 Task: Create a sub task Design and Implement Solution for the task  Add support for offline mode in the app in the project TruTech , assign it to team member softage.9@softage.net and update the status of the sub task to  Completed , set the priority of the sub task to High.
Action: Mouse moved to (38, 315)
Screenshot: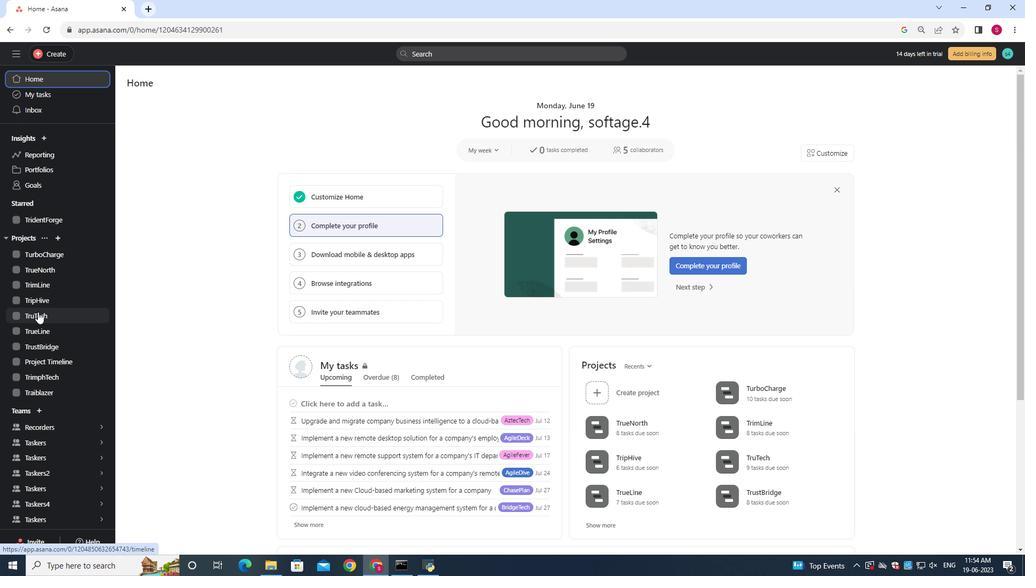 
Action: Mouse pressed left at (38, 315)
Screenshot: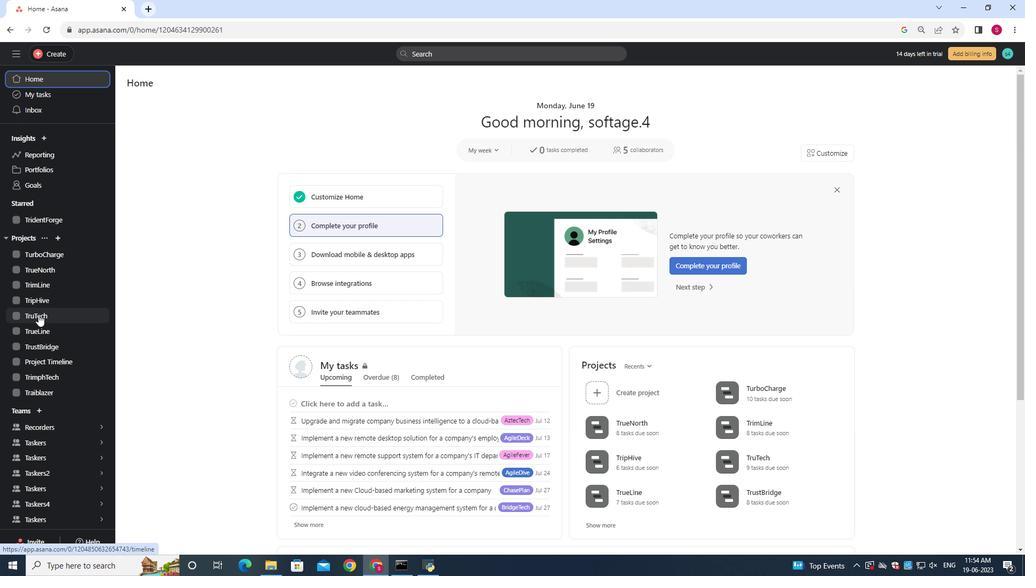 
Action: Mouse moved to (378, 238)
Screenshot: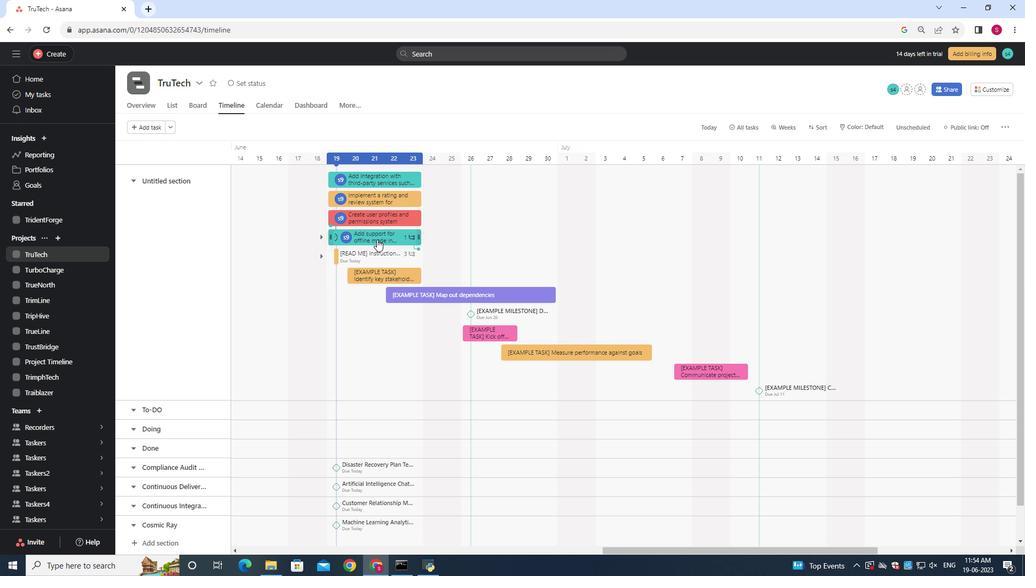 
Action: Mouse pressed left at (378, 238)
Screenshot: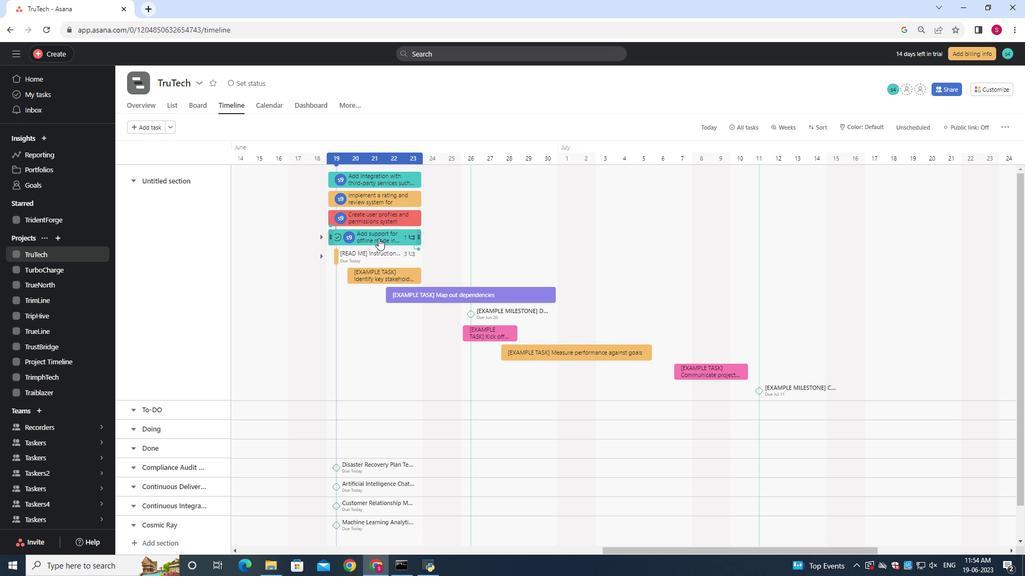 
Action: Mouse moved to (804, 318)
Screenshot: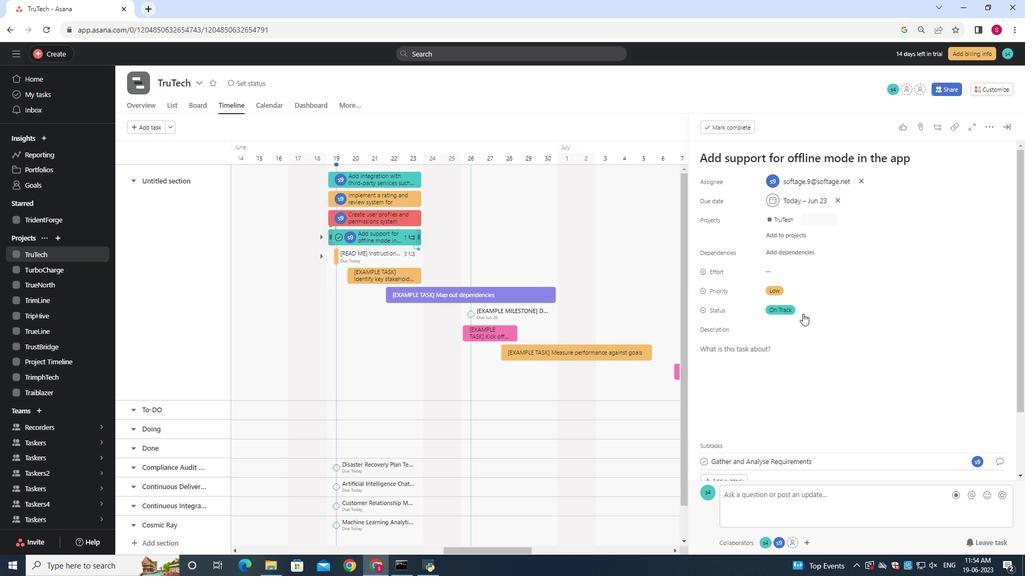 
Action: Mouse scrolled (804, 317) with delta (0, 0)
Screenshot: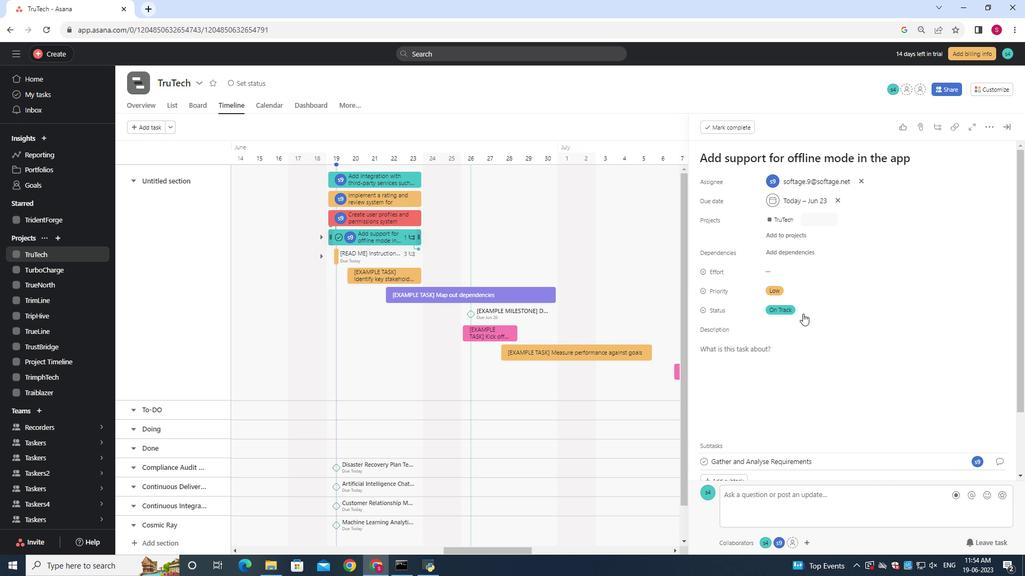 
Action: Mouse scrolled (804, 317) with delta (0, 0)
Screenshot: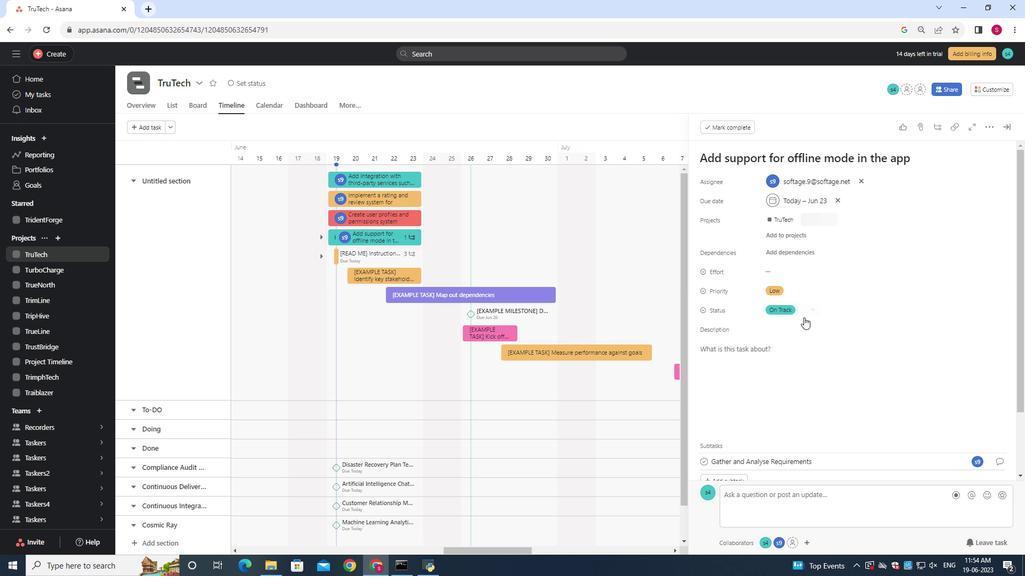 
Action: Mouse scrolled (804, 317) with delta (0, 0)
Screenshot: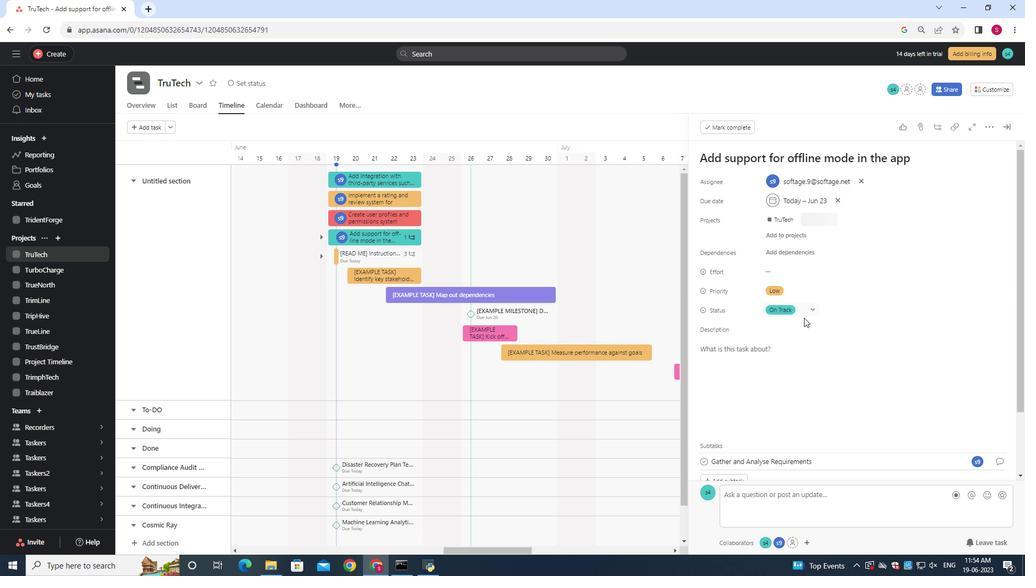 
Action: Mouse scrolled (804, 317) with delta (0, 0)
Screenshot: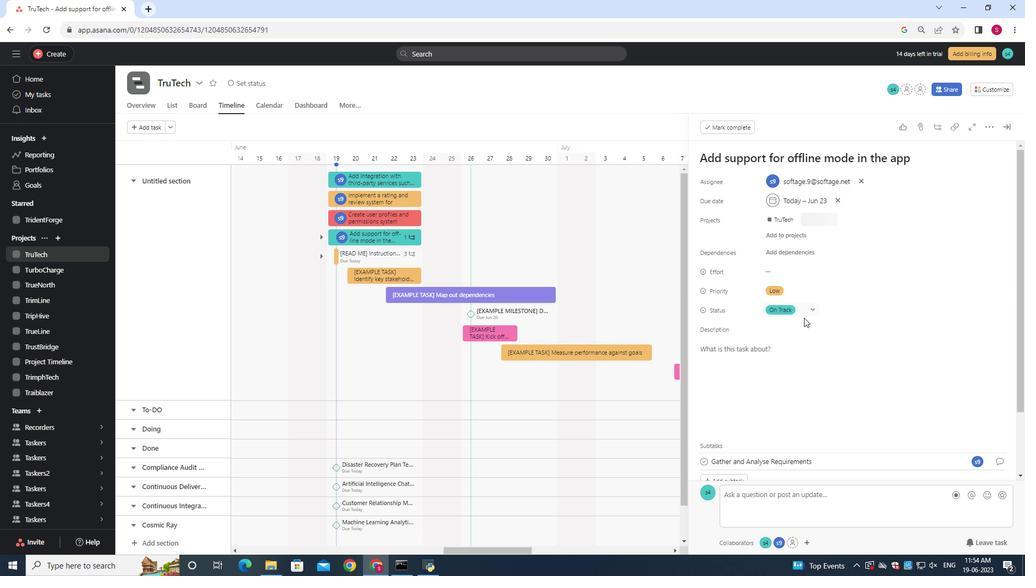 
Action: Mouse moved to (714, 407)
Screenshot: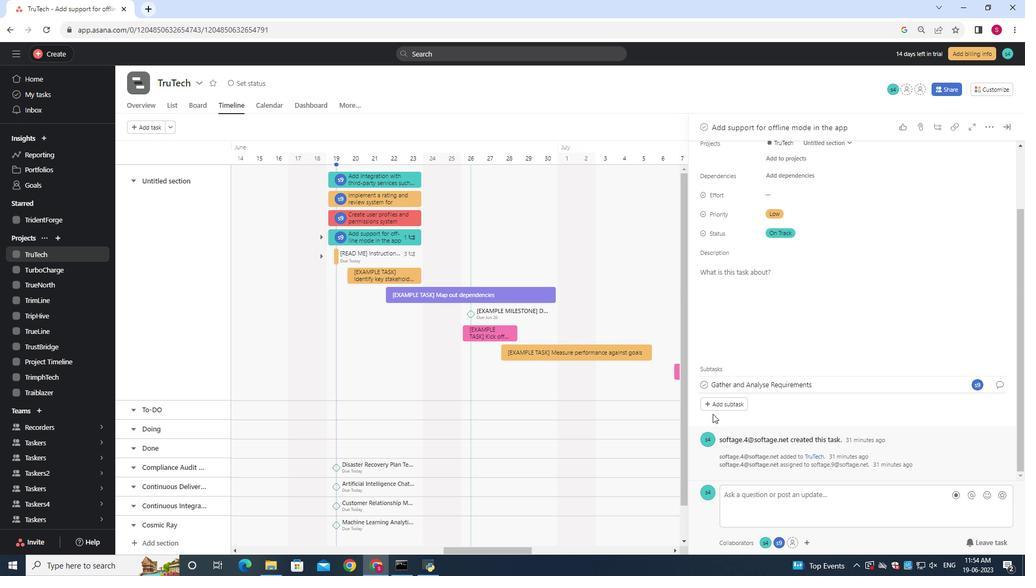 
Action: Mouse pressed left at (714, 407)
Screenshot: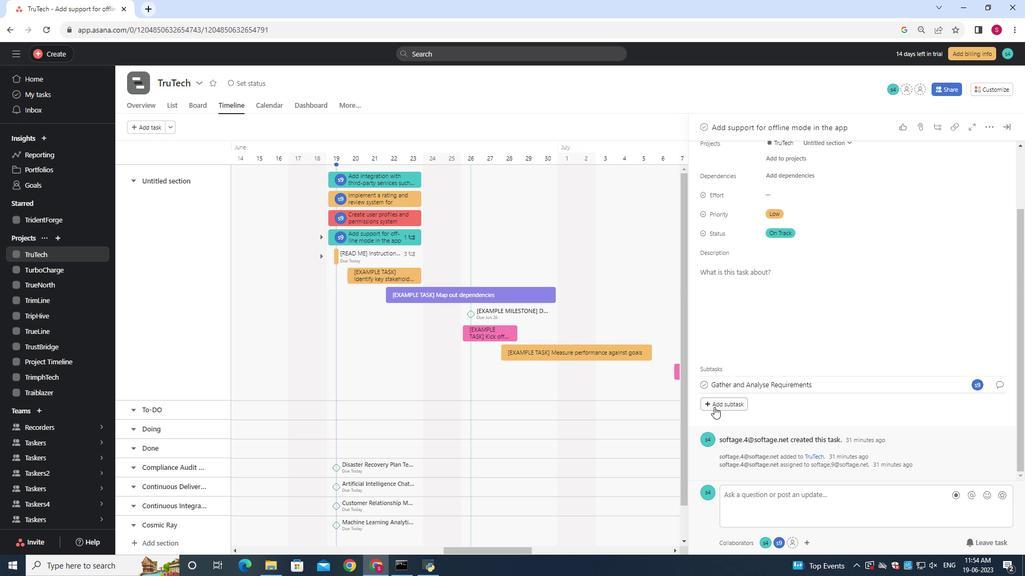 
Action: Mouse moved to (715, 406)
Screenshot: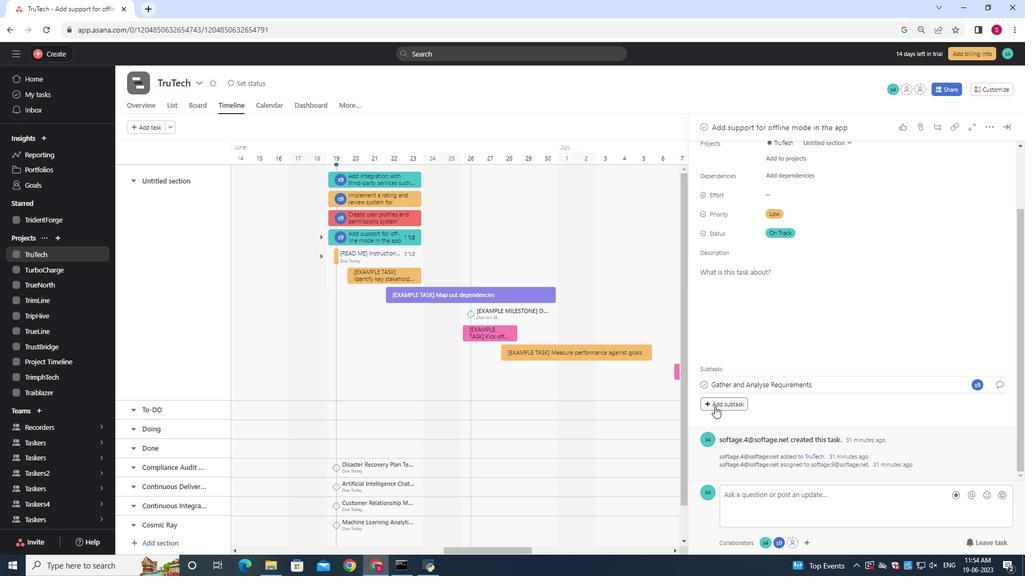 
Action: Key pressed <Key.shift>Design<Key.space>and<Key.space><Key.shift>Implement<Key.space><Key.shift>Solution
Screenshot: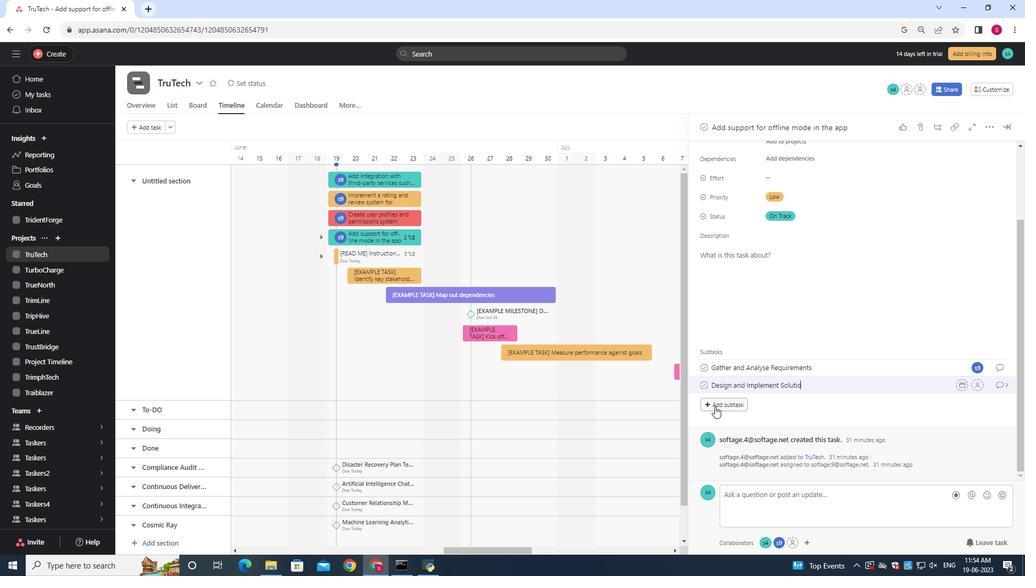 
Action: Mouse moved to (980, 387)
Screenshot: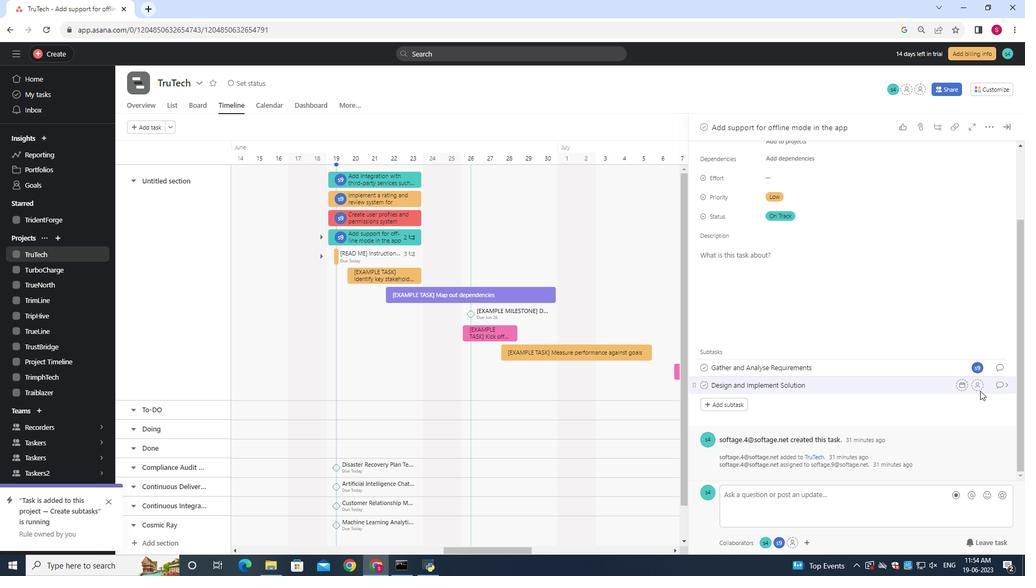 
Action: Mouse pressed left at (980, 387)
Screenshot: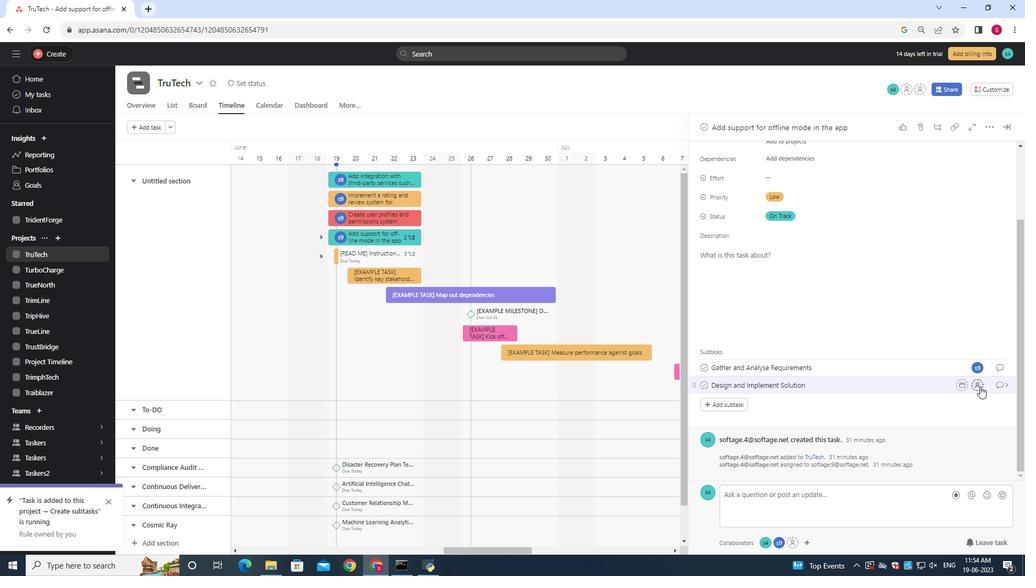 
Action: Mouse moved to (982, 388)
Screenshot: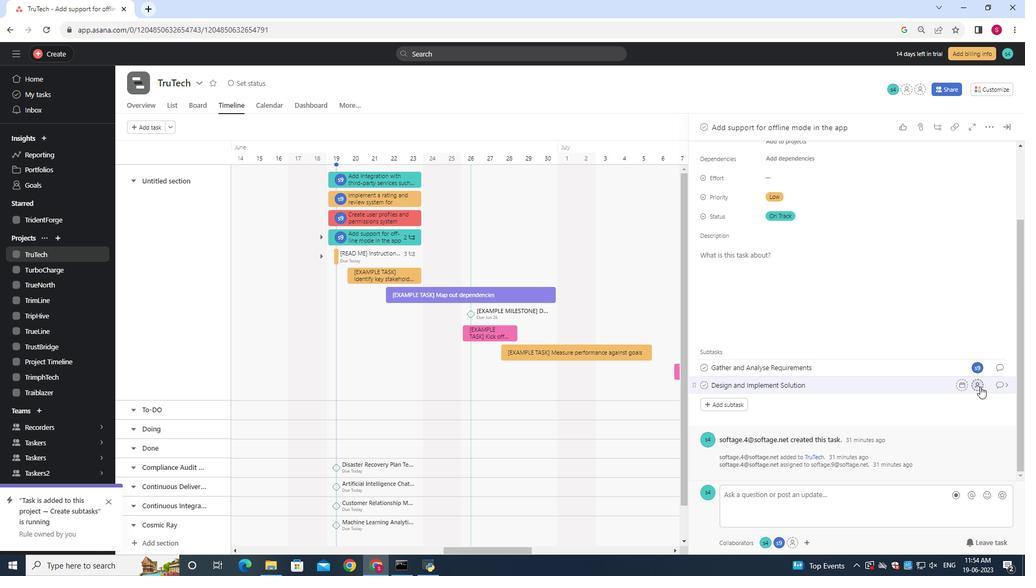 
Action: Key pressed softage.9<Key.shift><Key.shift><Key.shift><Key.shift><Key.shift>@softa<Key.caps_lock>G<Key.backspace><Key.caps_lock>ge.net
Screenshot: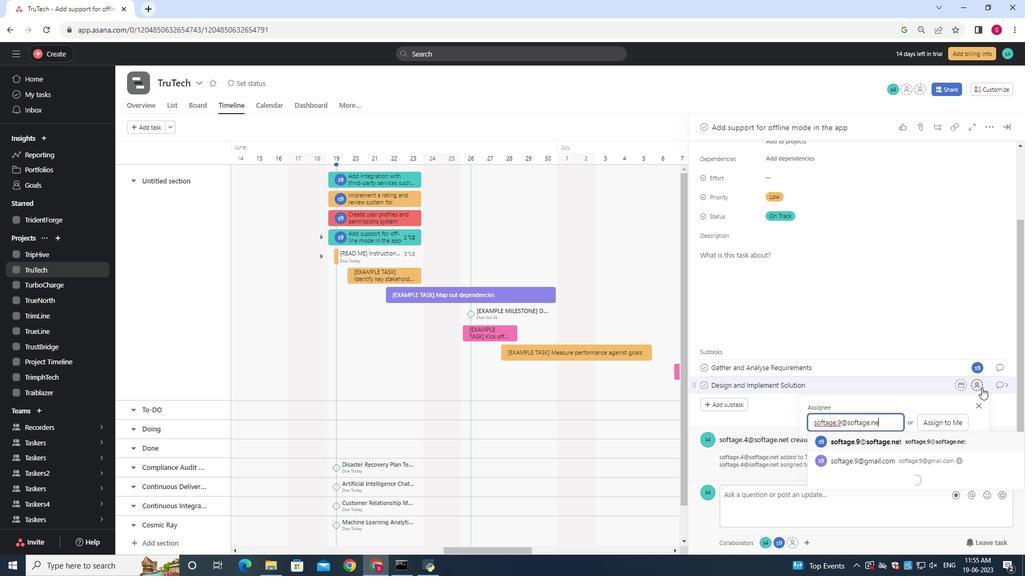 
Action: Mouse moved to (876, 441)
Screenshot: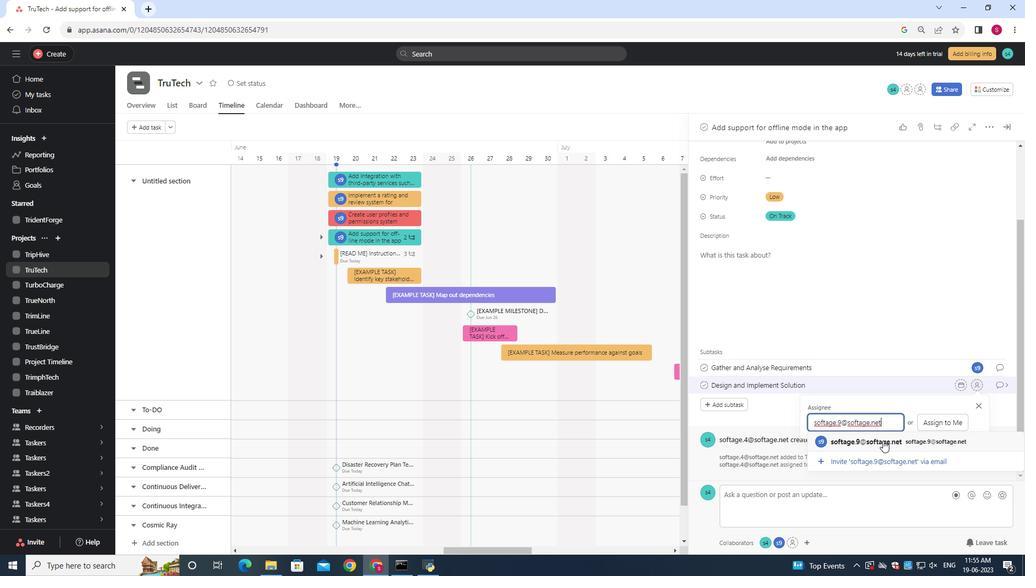 
Action: Mouse pressed left at (876, 441)
Screenshot: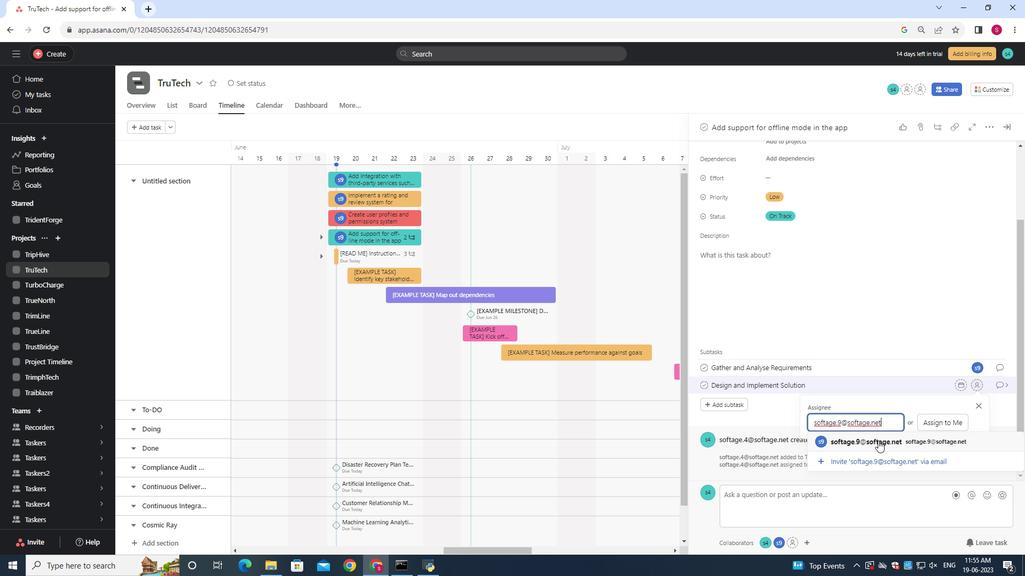 
Action: Mouse moved to (1001, 382)
Screenshot: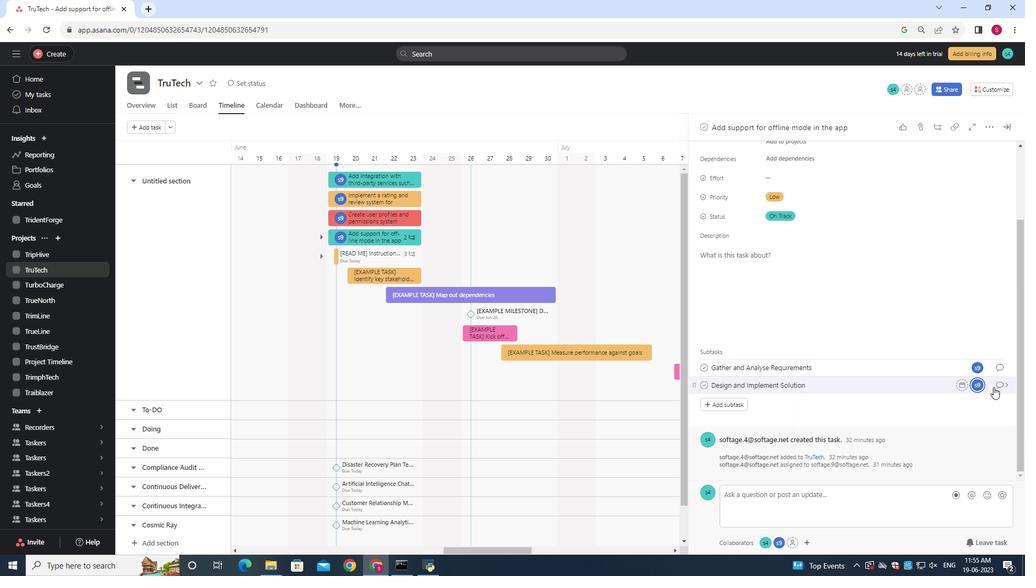 
Action: Mouse pressed left at (1001, 382)
Screenshot: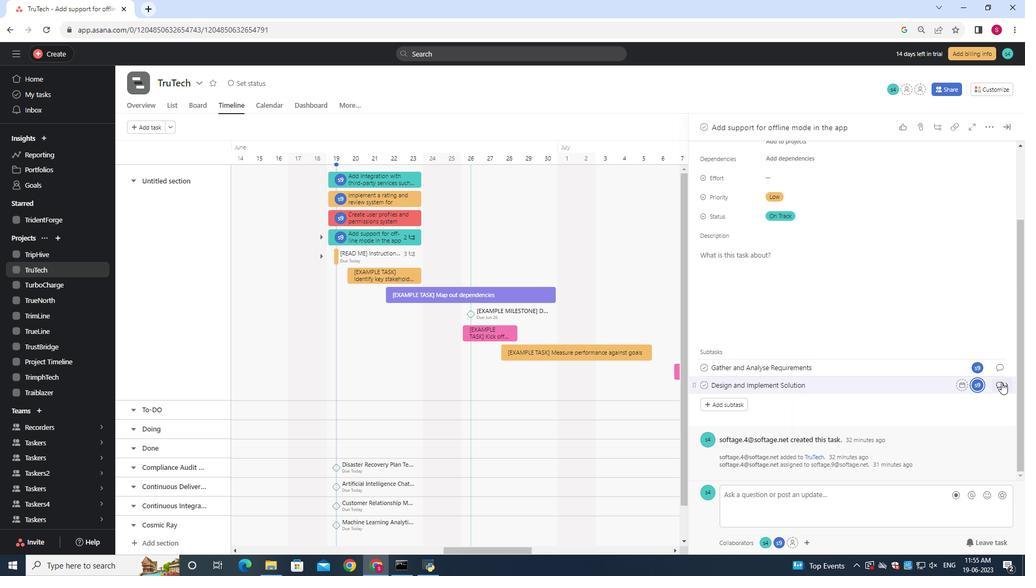 
Action: Mouse moved to (719, 260)
Screenshot: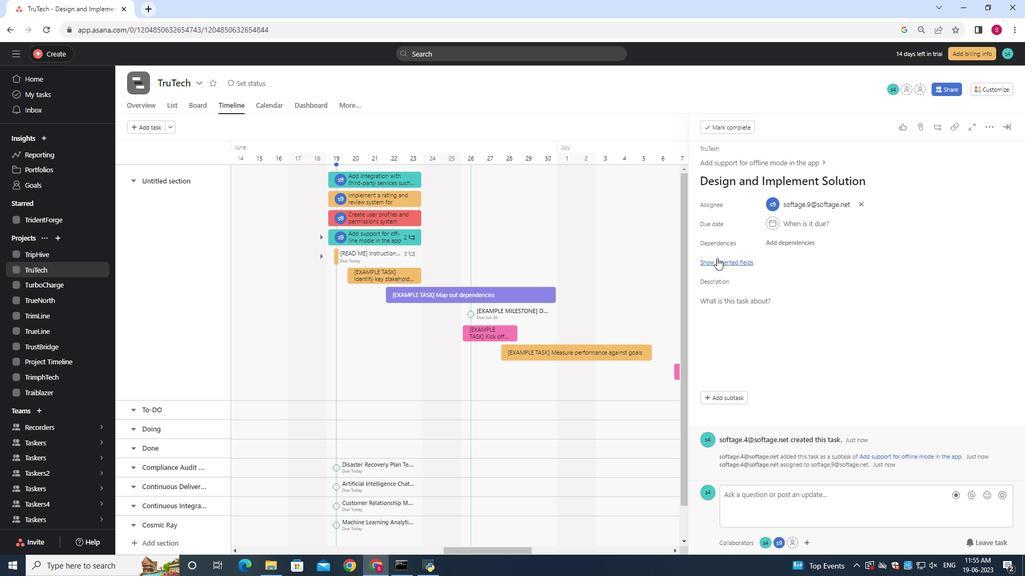 
Action: Mouse pressed left at (719, 260)
Screenshot: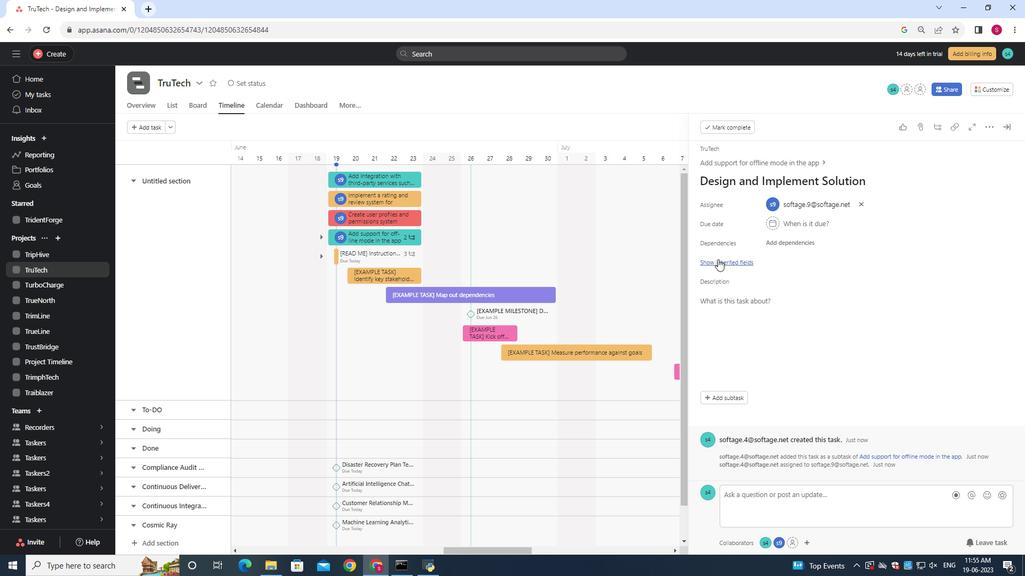 
Action: Mouse moved to (767, 319)
Screenshot: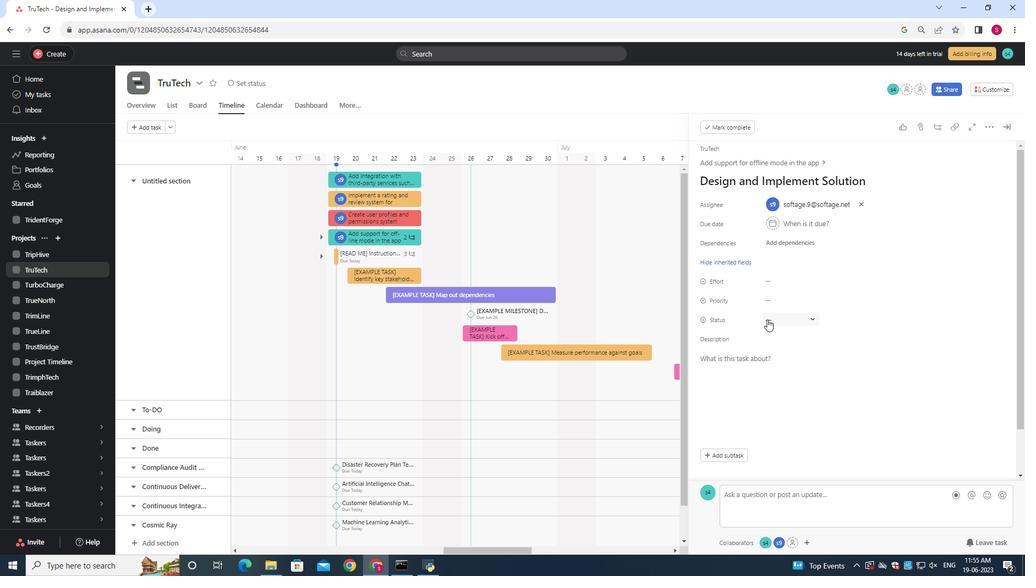 
Action: Mouse pressed left at (767, 319)
Screenshot: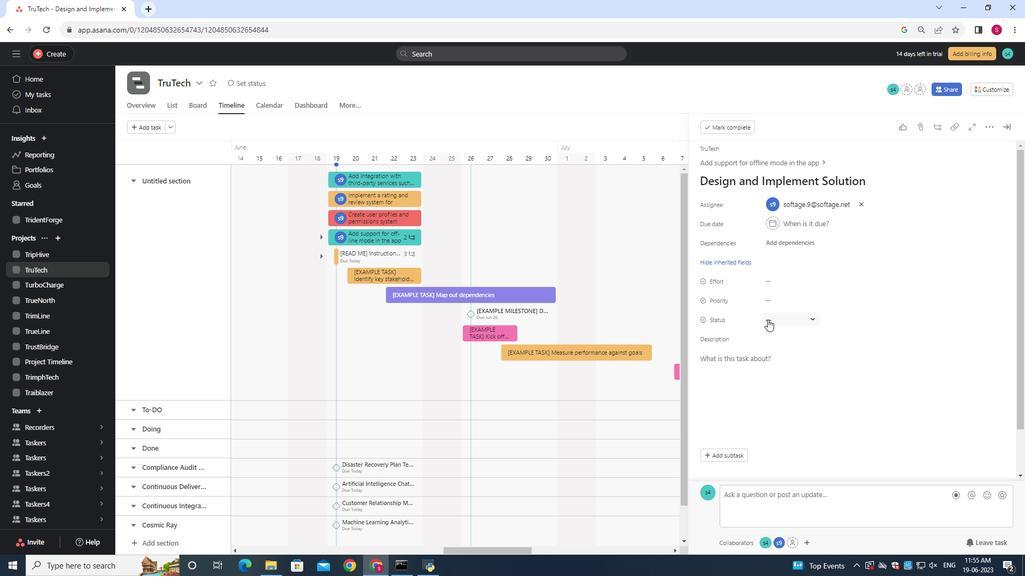 
Action: Mouse moved to (793, 403)
Screenshot: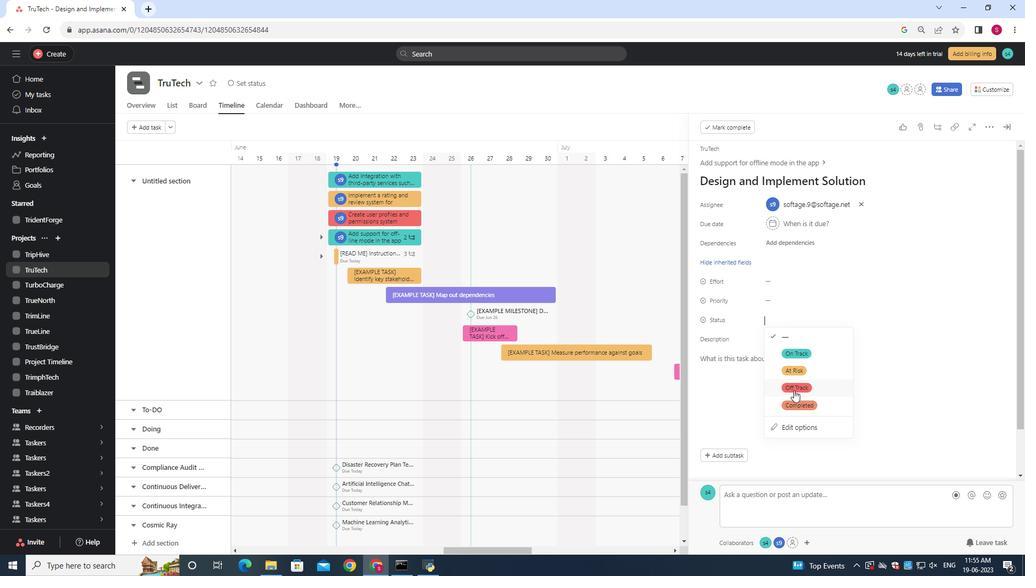 
Action: Mouse pressed left at (793, 403)
Screenshot: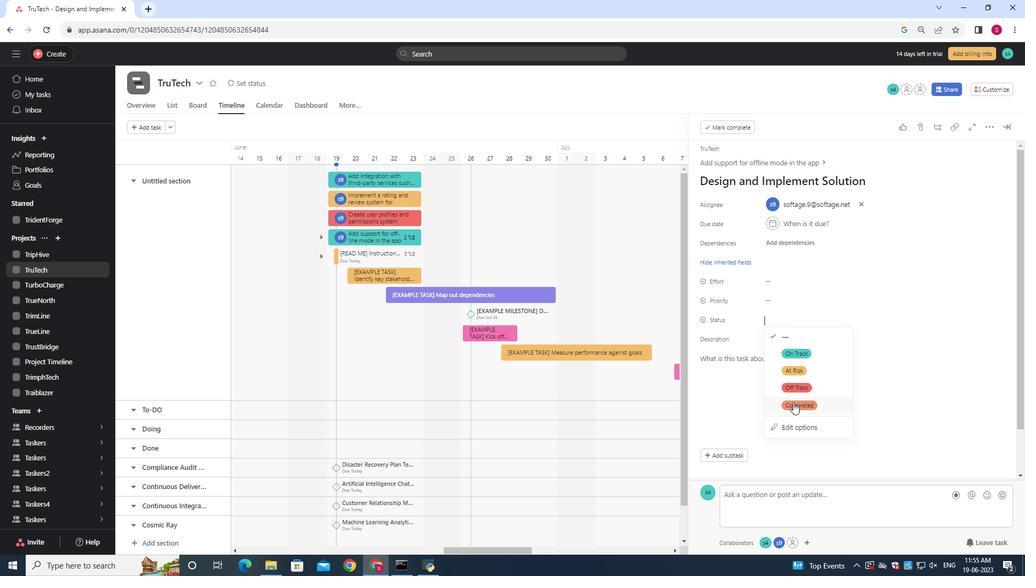 
Action: Mouse moved to (766, 299)
Screenshot: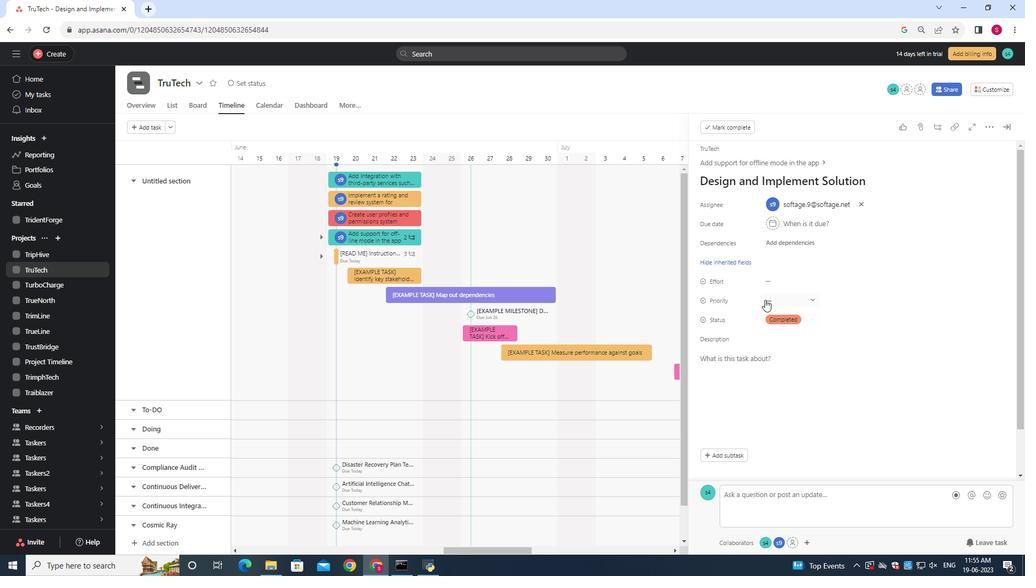 
Action: Mouse pressed left at (766, 299)
Screenshot: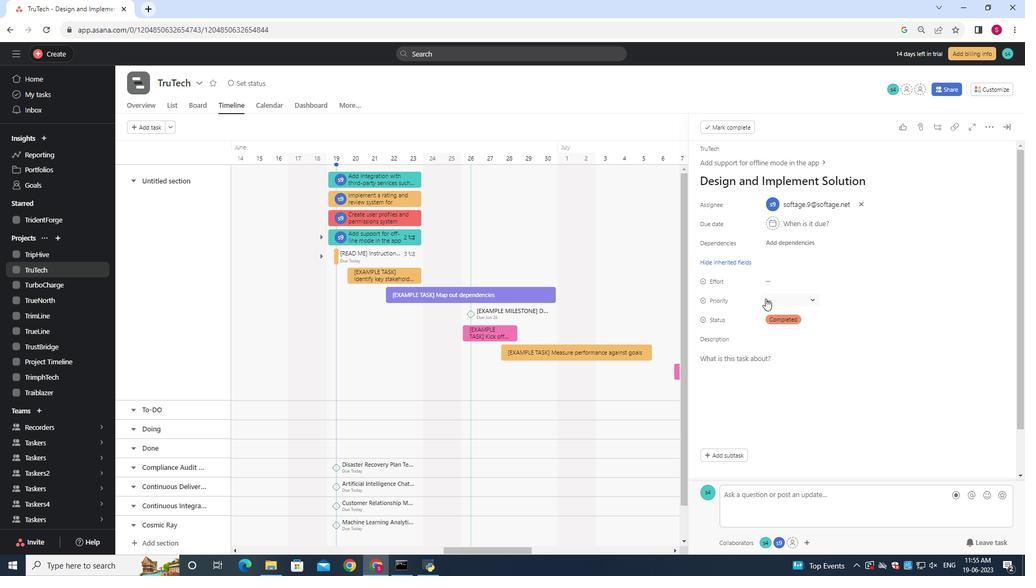 
Action: Mouse moved to (790, 334)
Screenshot: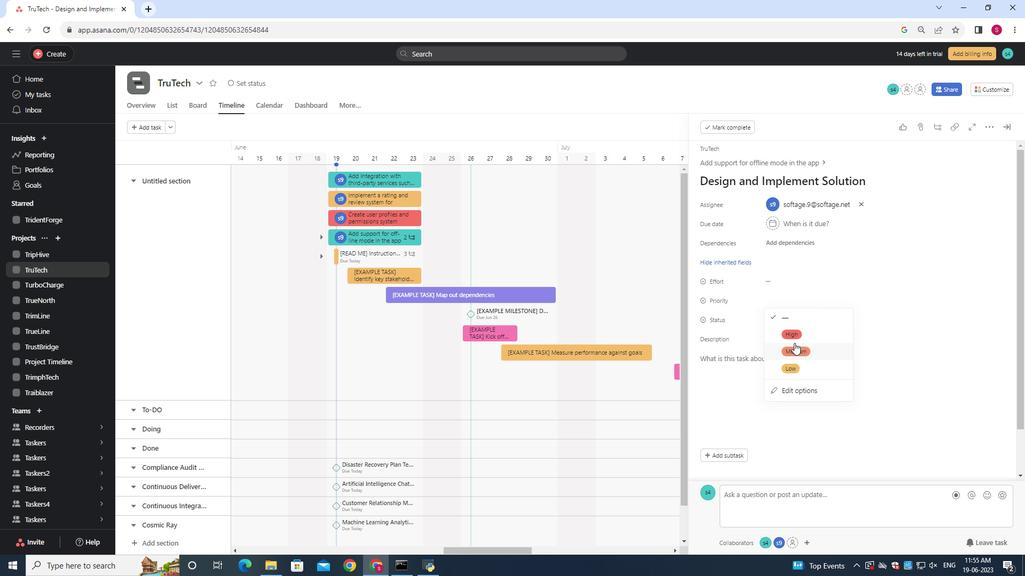 
Action: Mouse pressed left at (790, 334)
Screenshot: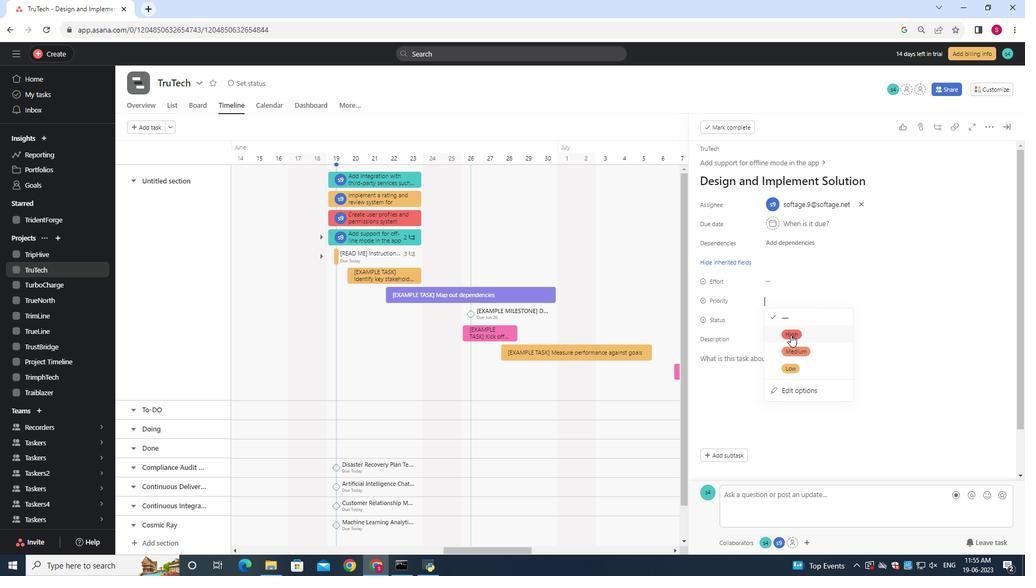 
Action: Mouse moved to (792, 335)
Screenshot: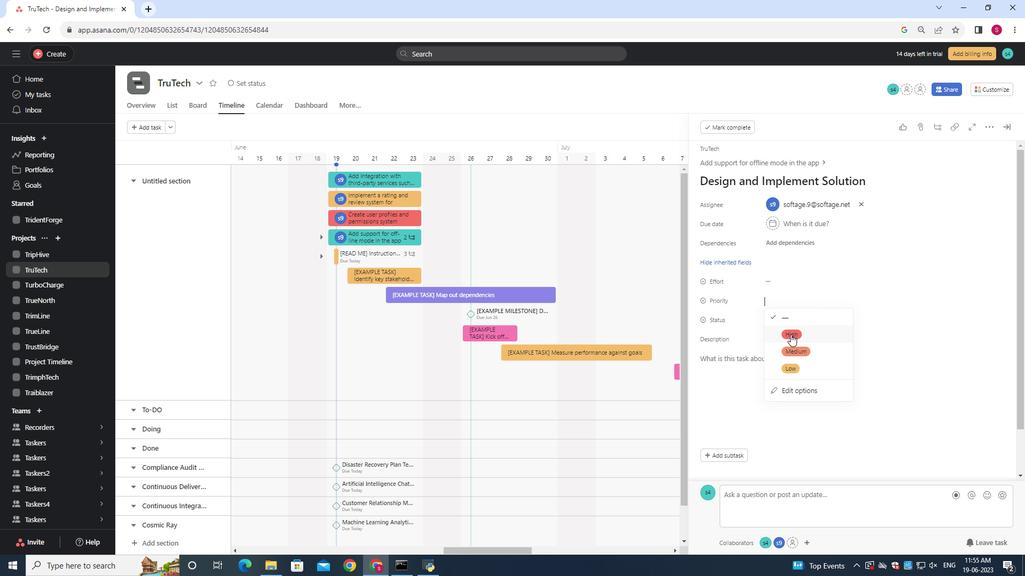 
